 Task: Add Sprouts Lavender Rosewood Moisturizing Hand Cream to the cart.
Action: Mouse moved to (791, 277)
Screenshot: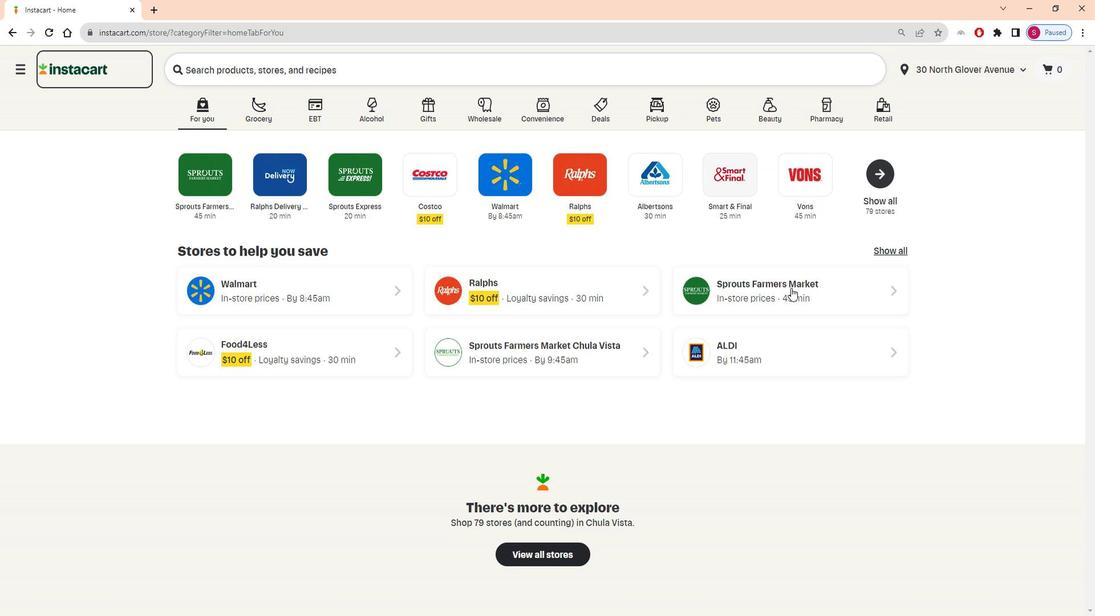 
Action: Mouse pressed left at (791, 277)
Screenshot: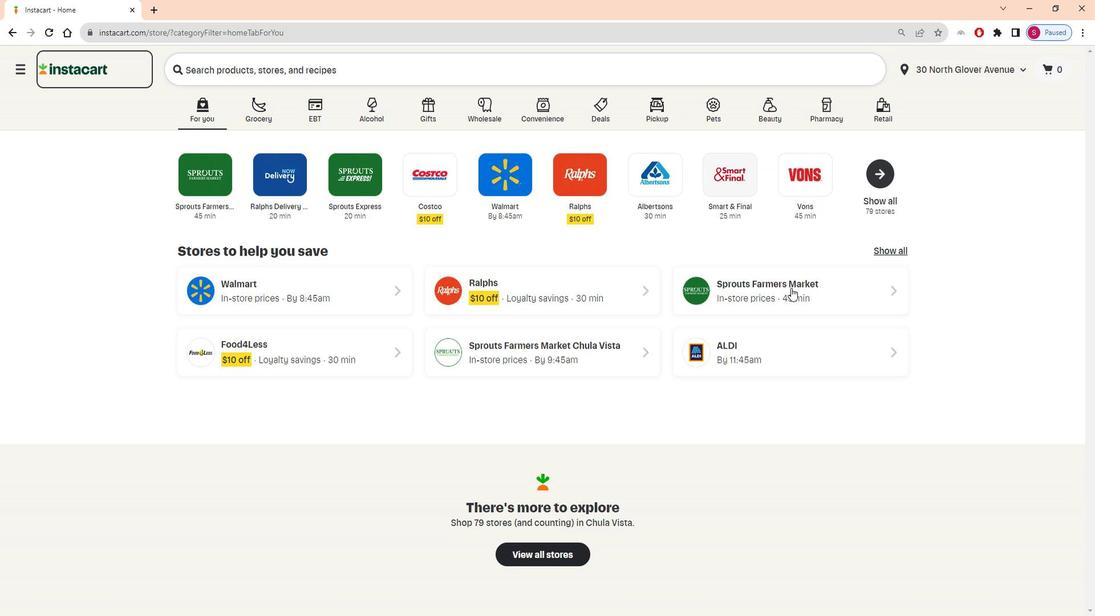 
Action: Mouse moved to (72, 396)
Screenshot: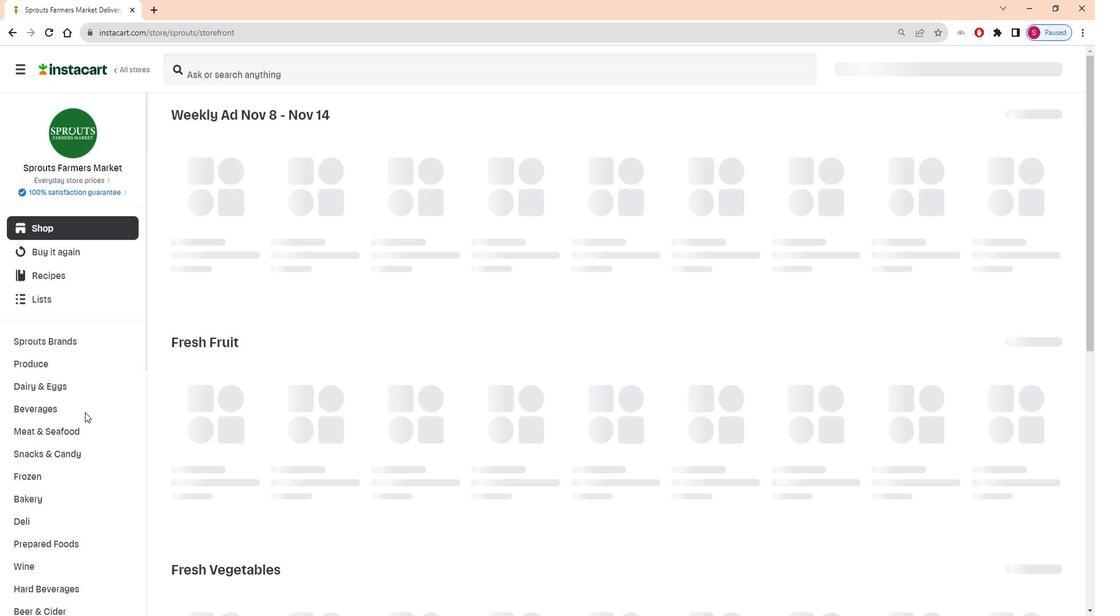 
Action: Mouse scrolled (72, 395) with delta (0, 0)
Screenshot: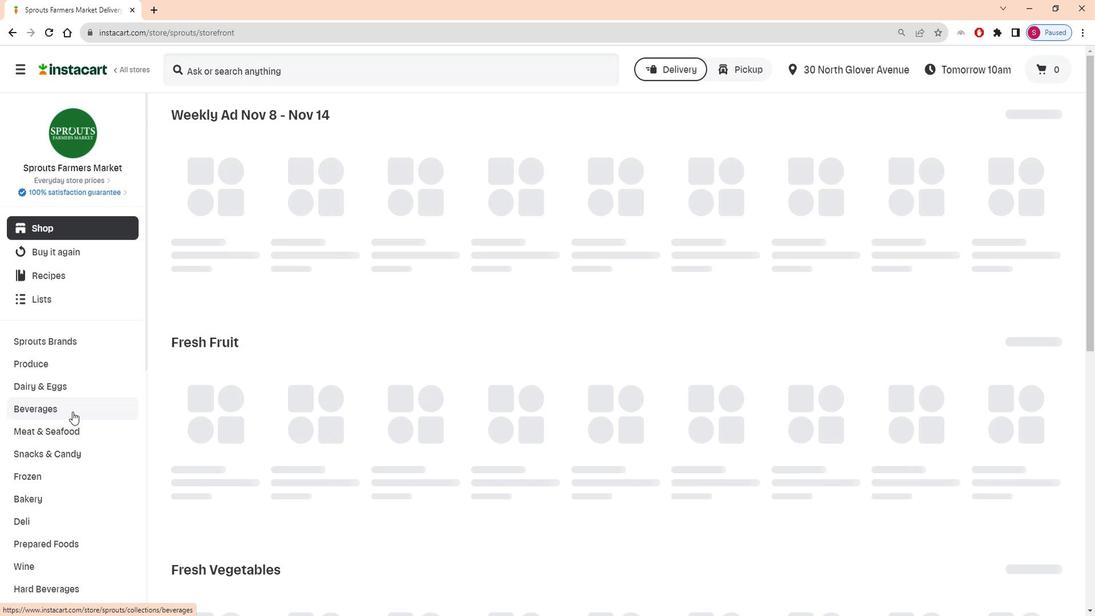 
Action: Mouse scrolled (72, 395) with delta (0, 0)
Screenshot: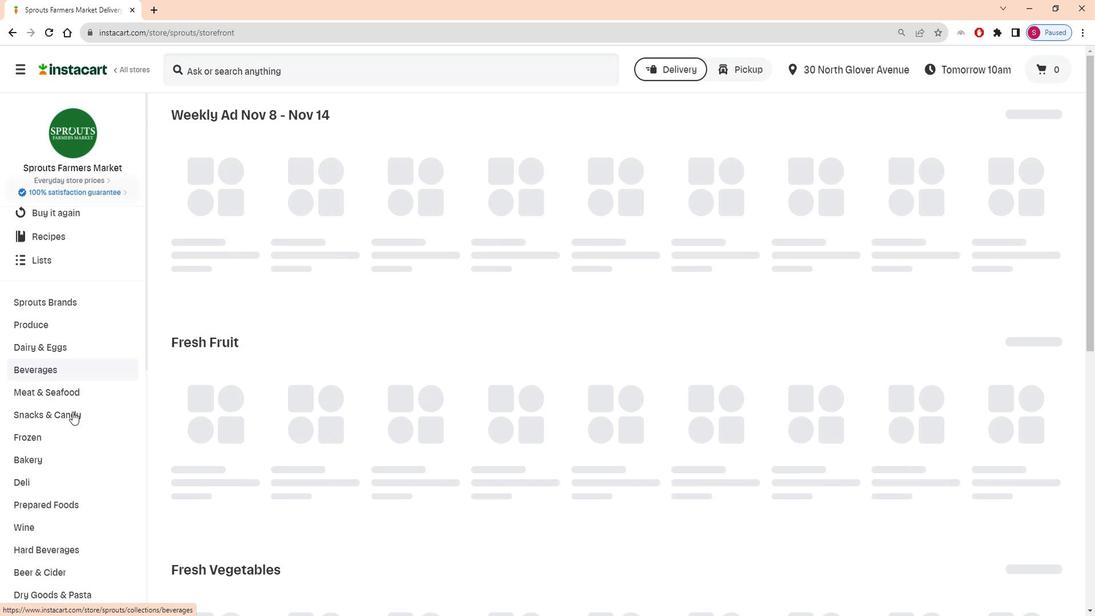
Action: Mouse scrolled (72, 395) with delta (0, 0)
Screenshot: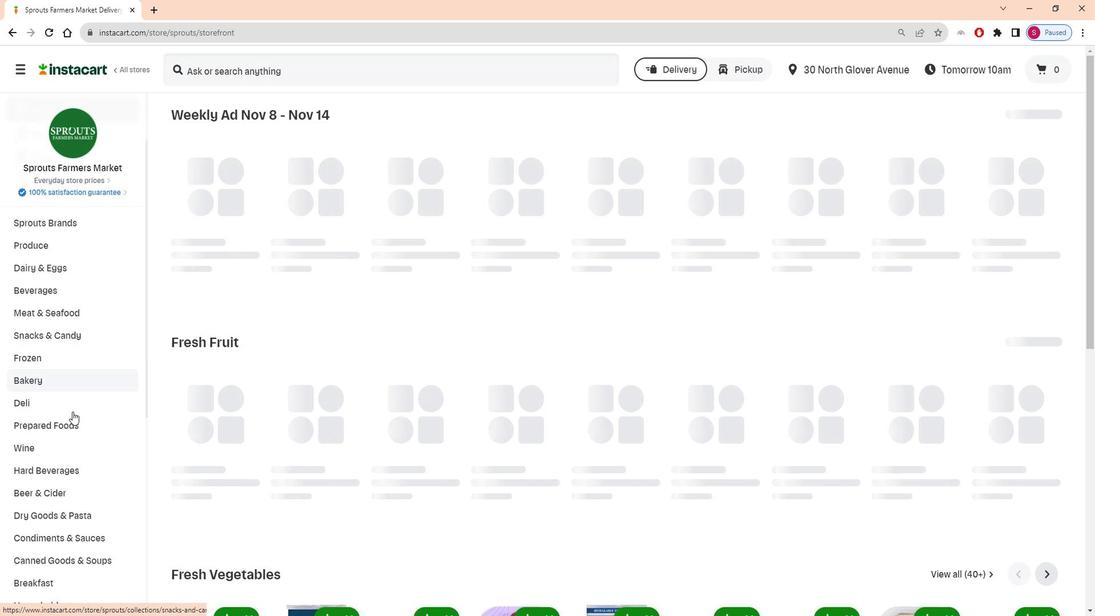 
Action: Mouse scrolled (72, 395) with delta (0, 0)
Screenshot: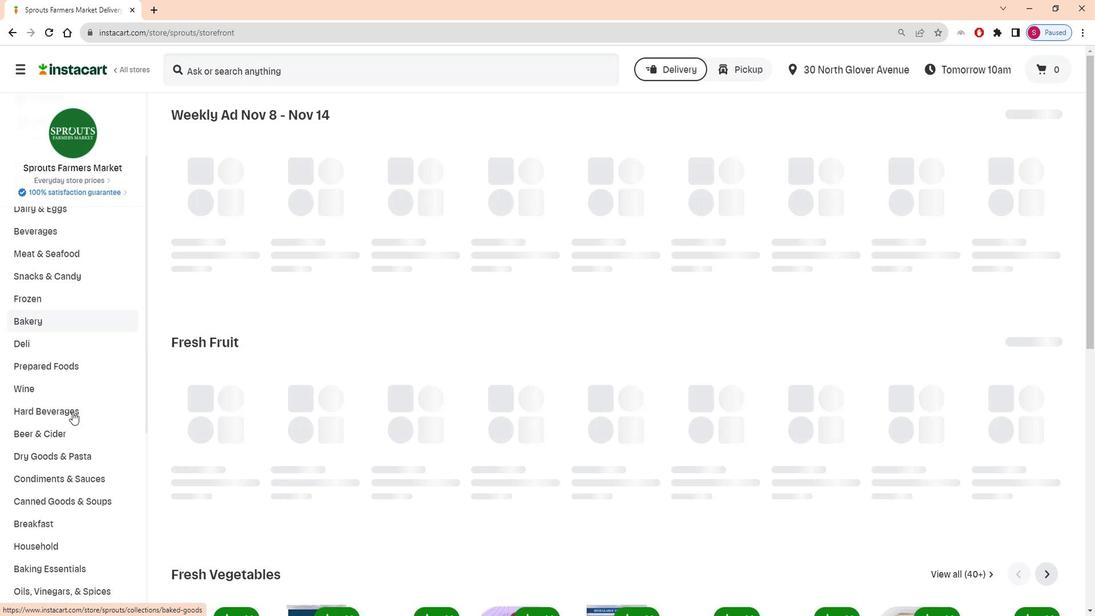 
Action: Mouse scrolled (72, 395) with delta (0, 0)
Screenshot: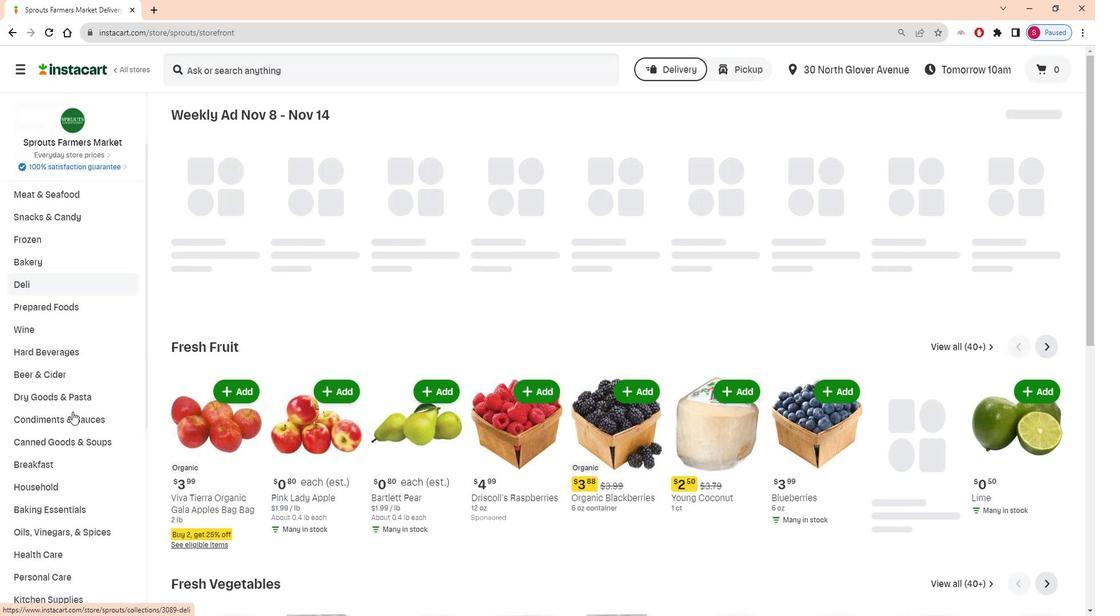 
Action: Mouse scrolled (72, 395) with delta (0, 0)
Screenshot: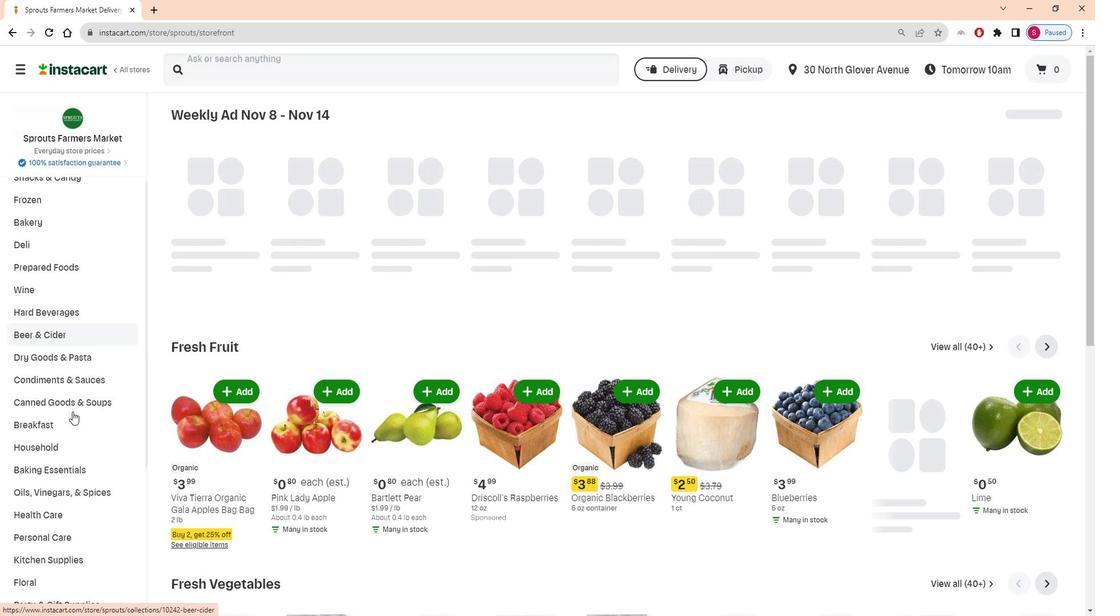 
Action: Mouse scrolled (72, 395) with delta (0, 0)
Screenshot: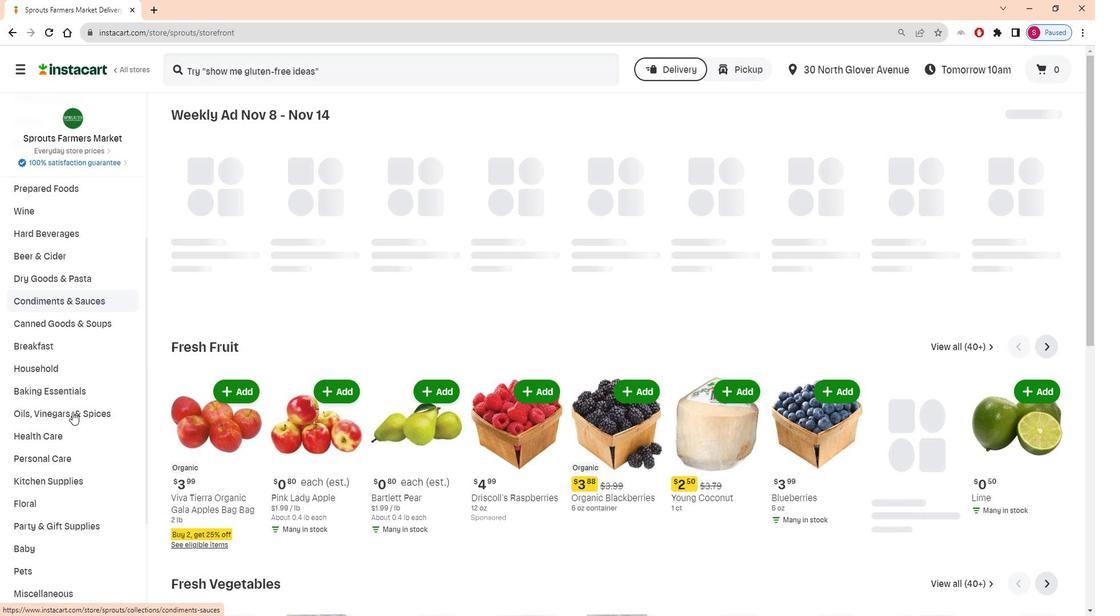 
Action: Mouse moved to (82, 387)
Screenshot: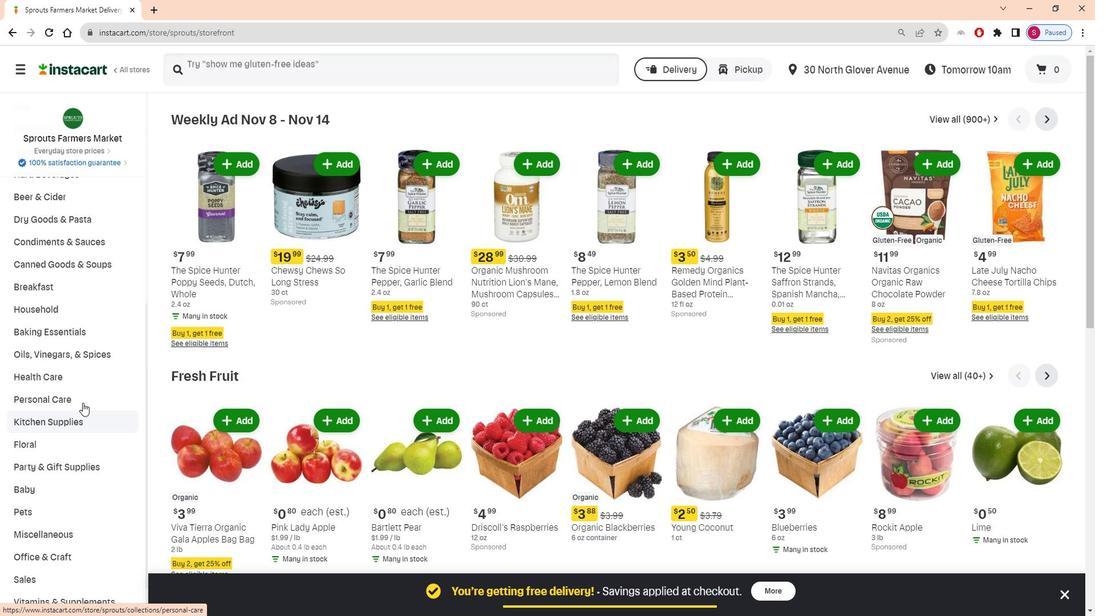 
Action: Mouse pressed left at (82, 387)
Screenshot: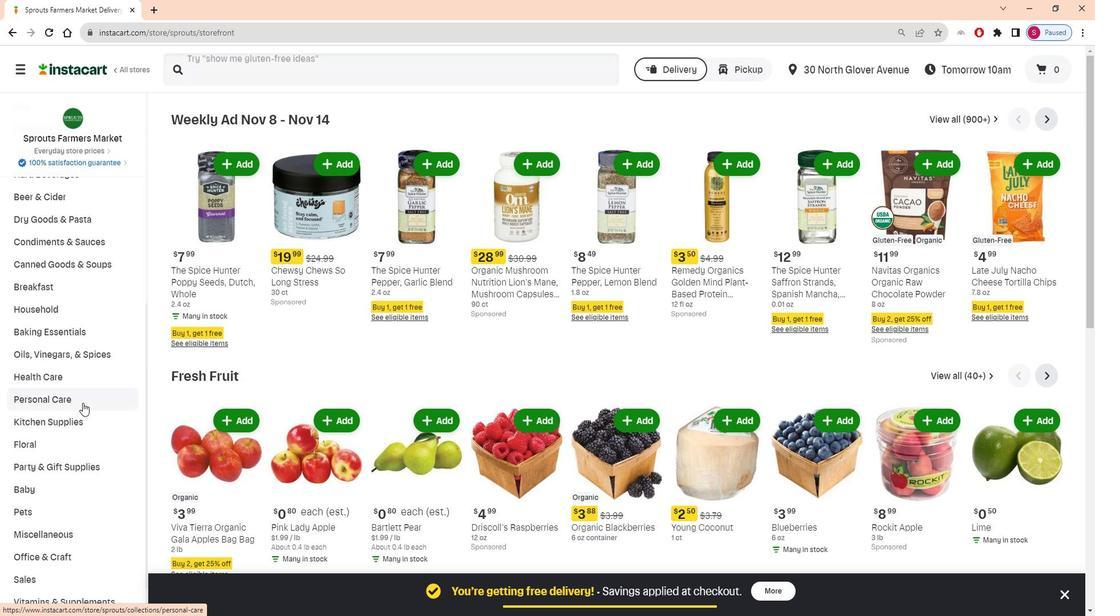 
Action: Mouse moved to (273, 146)
Screenshot: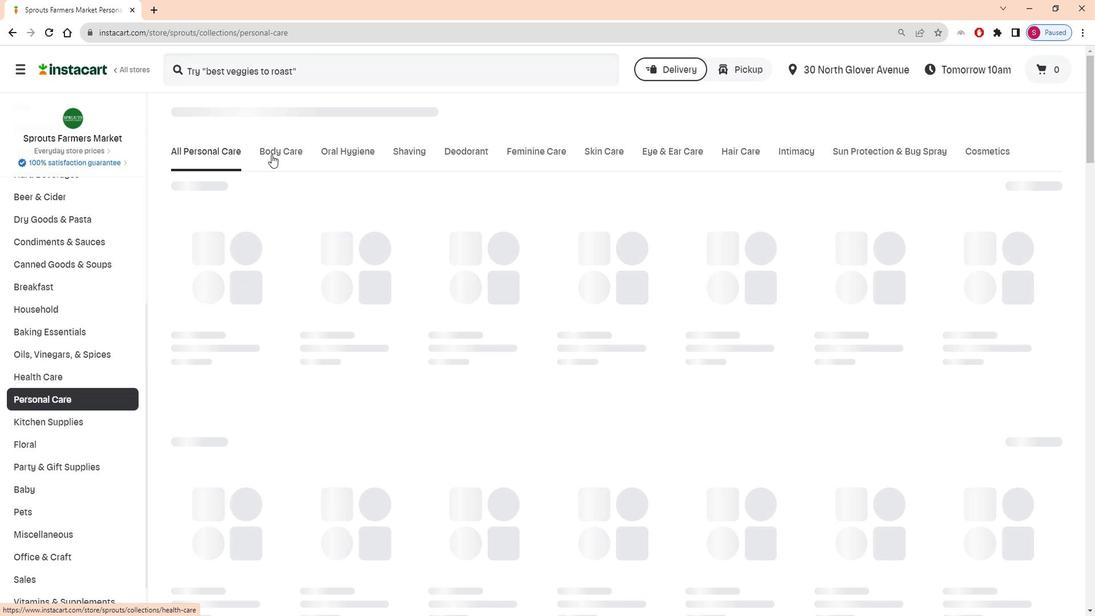 
Action: Mouse pressed left at (273, 146)
Screenshot: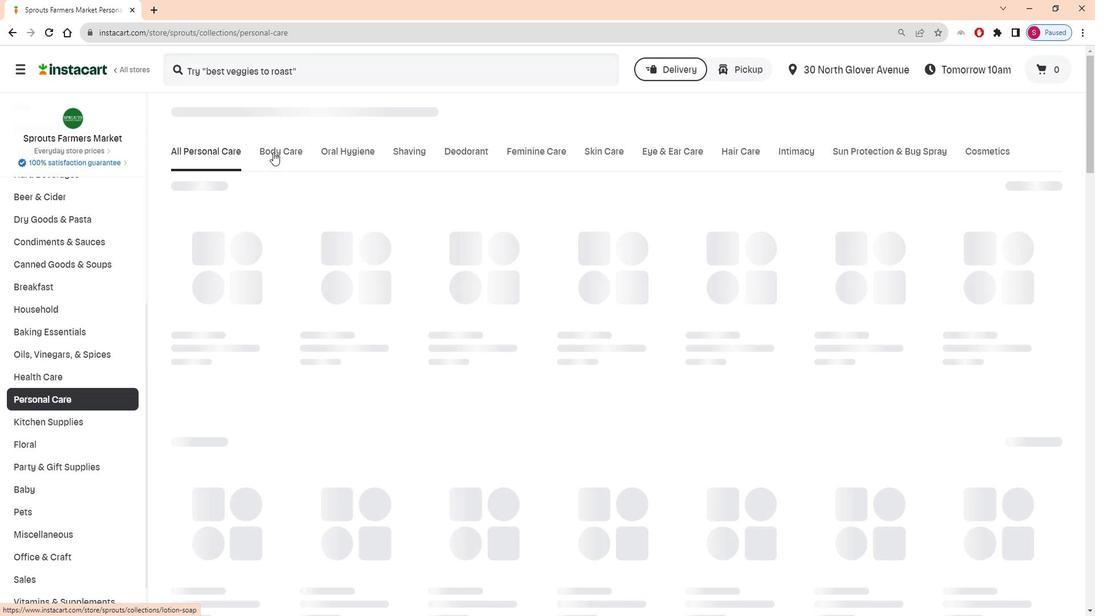 
Action: Mouse moved to (477, 205)
Screenshot: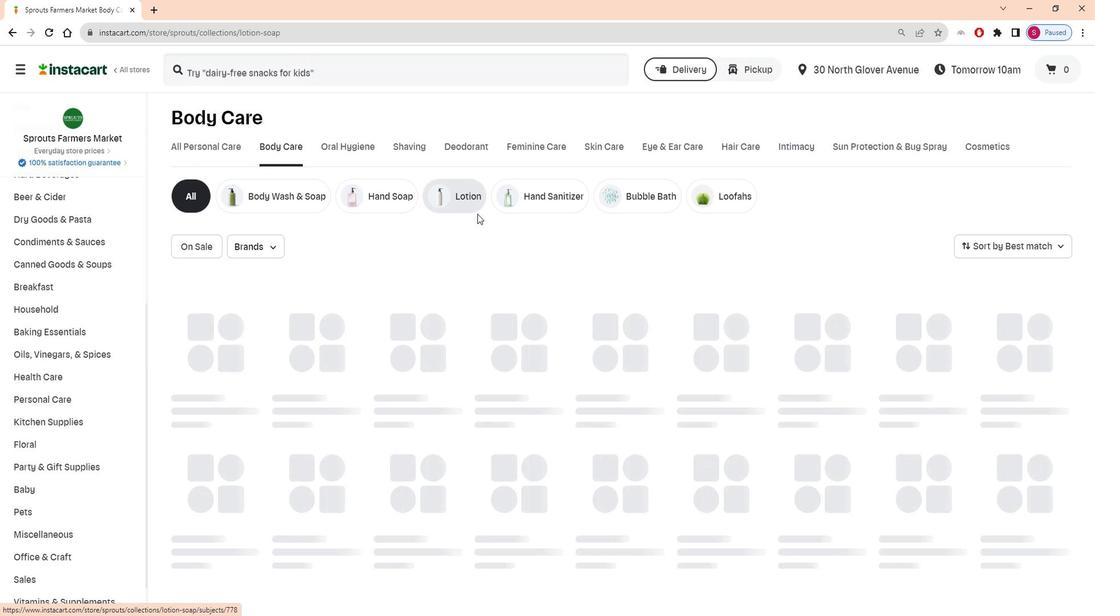 
Action: Mouse pressed left at (477, 205)
Screenshot: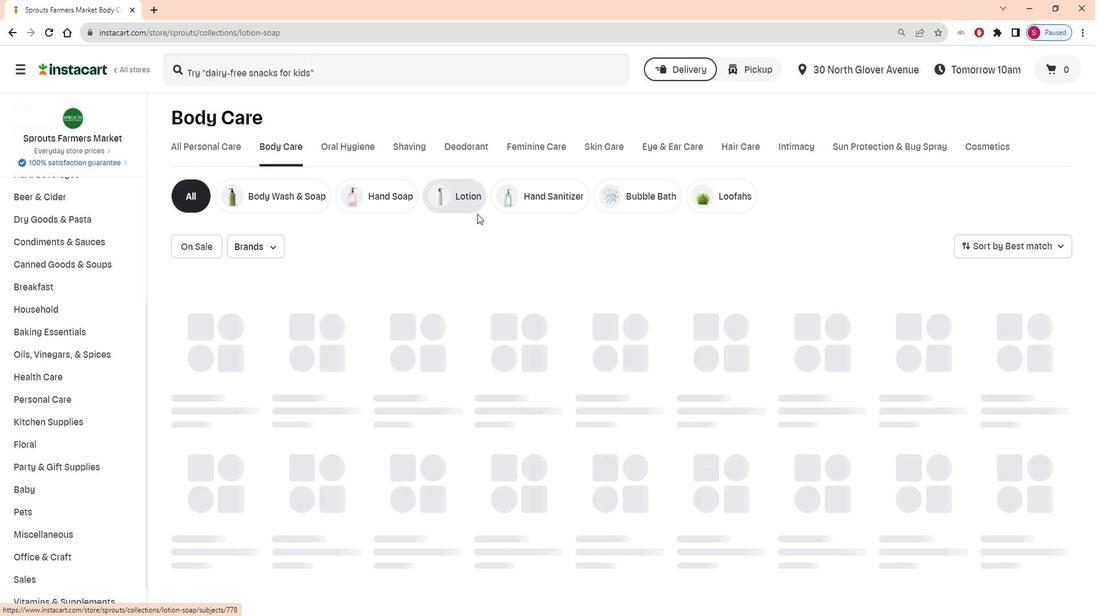 
Action: Mouse moved to (473, 193)
Screenshot: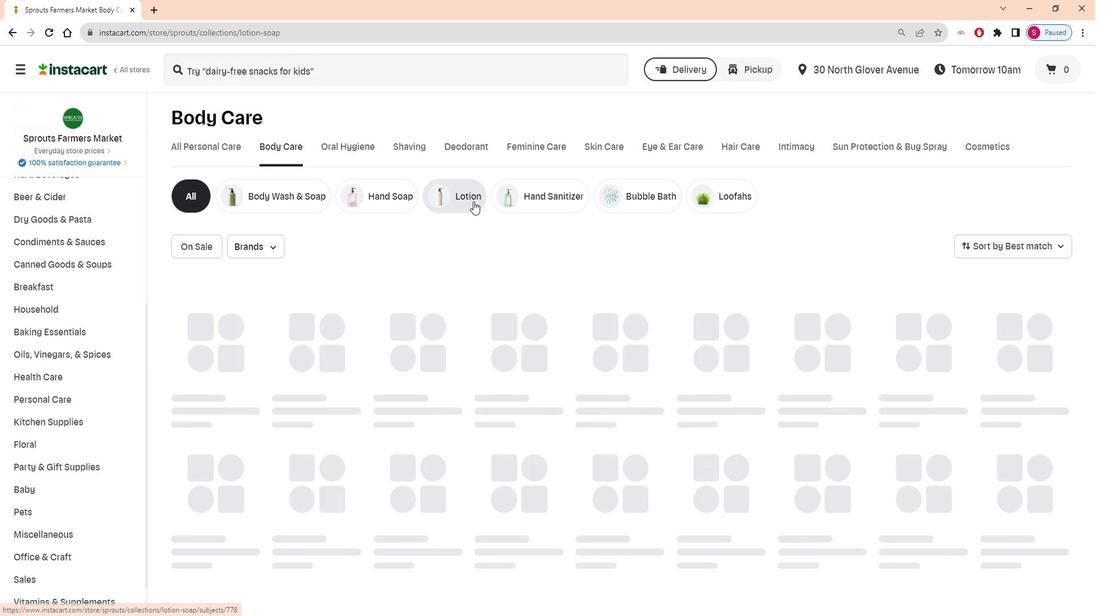 
Action: Mouse pressed left at (473, 193)
Screenshot: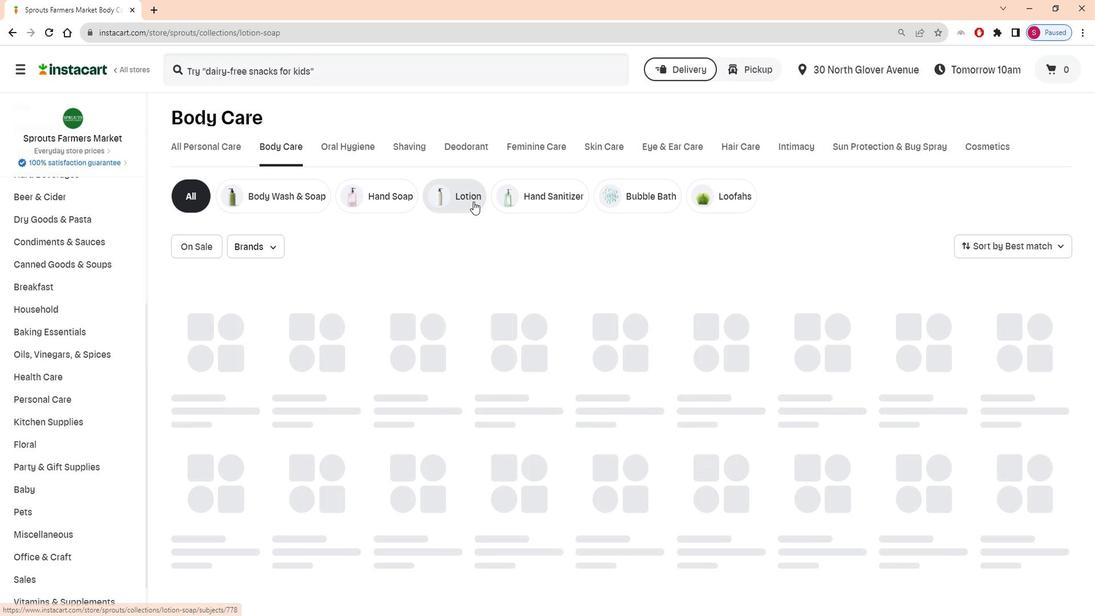 
Action: Mouse moved to (390, 70)
Screenshot: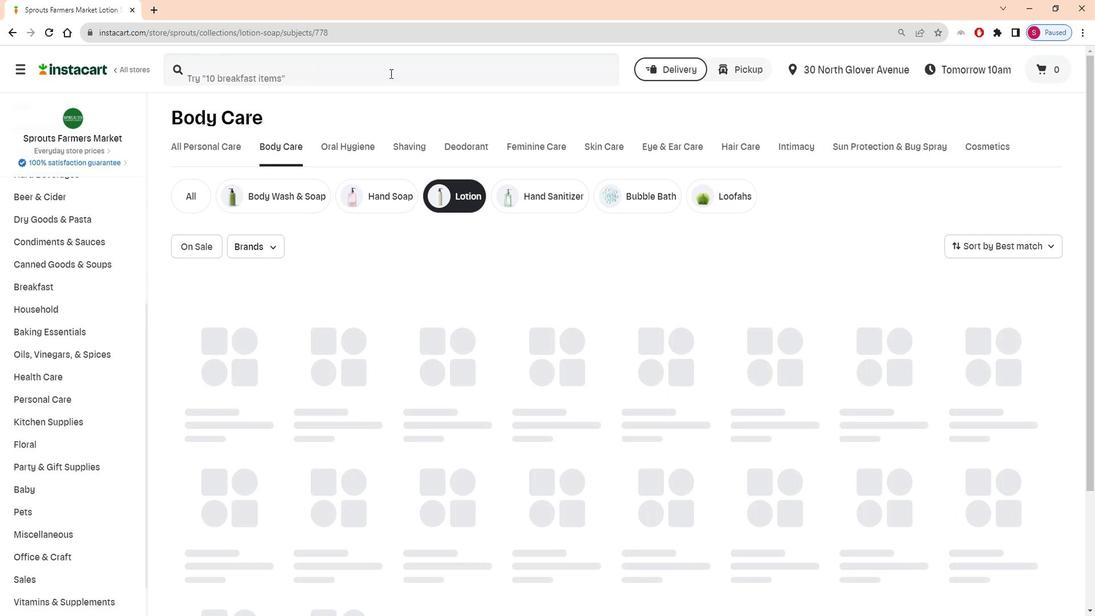 
Action: Mouse pressed left at (390, 70)
Screenshot: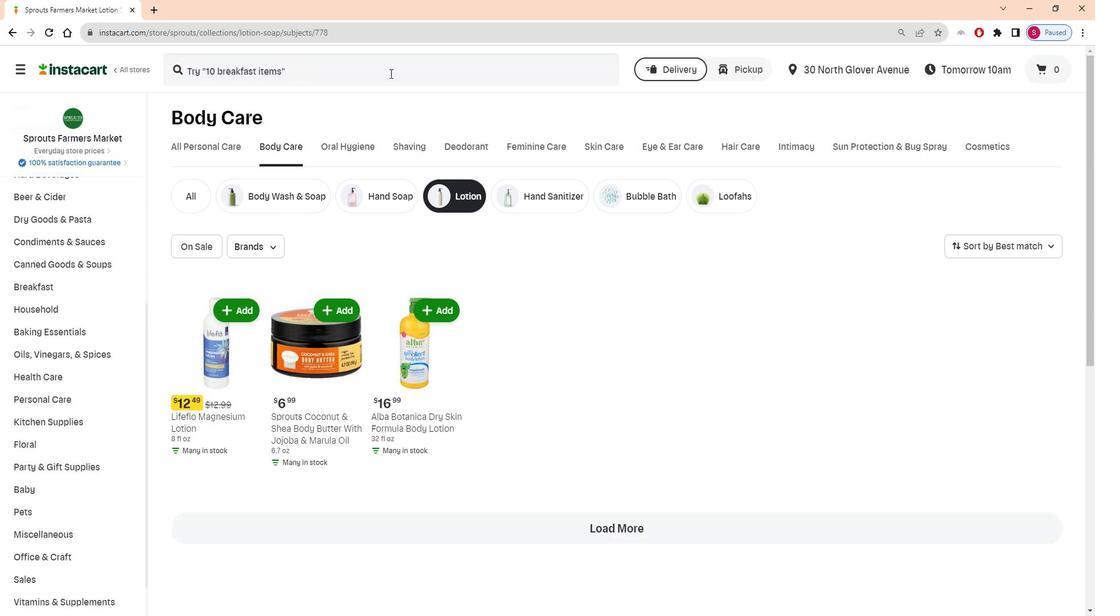 
Action: Mouse moved to (392, 67)
Screenshot: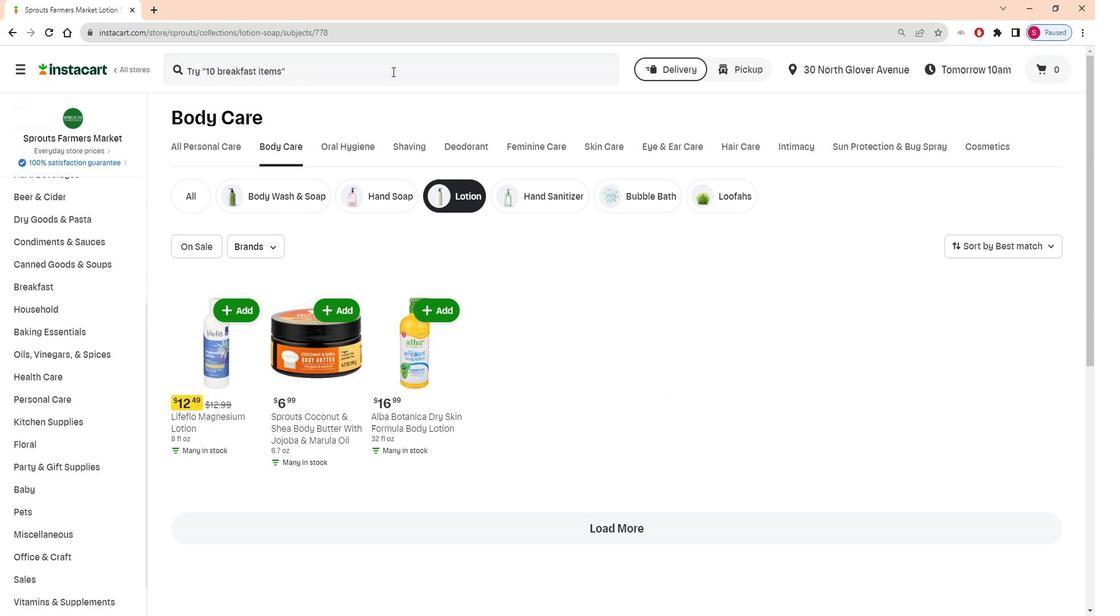 
Action: Key pressed <Key.shift>Sprouts<Key.space><Key.shift>Lavender<Key.space><Key.shift>Roseww<Key.backspace>ood<Key.space><Key.shift><Key.shift>Moisturizing<Key.space><Key.shift>J<Key.backspace><Key.shift>Hand<Key.space><Key.shift>Cr<Key.backspace>e<Key.backspace>ream<Key.space><Key.enter>
Screenshot: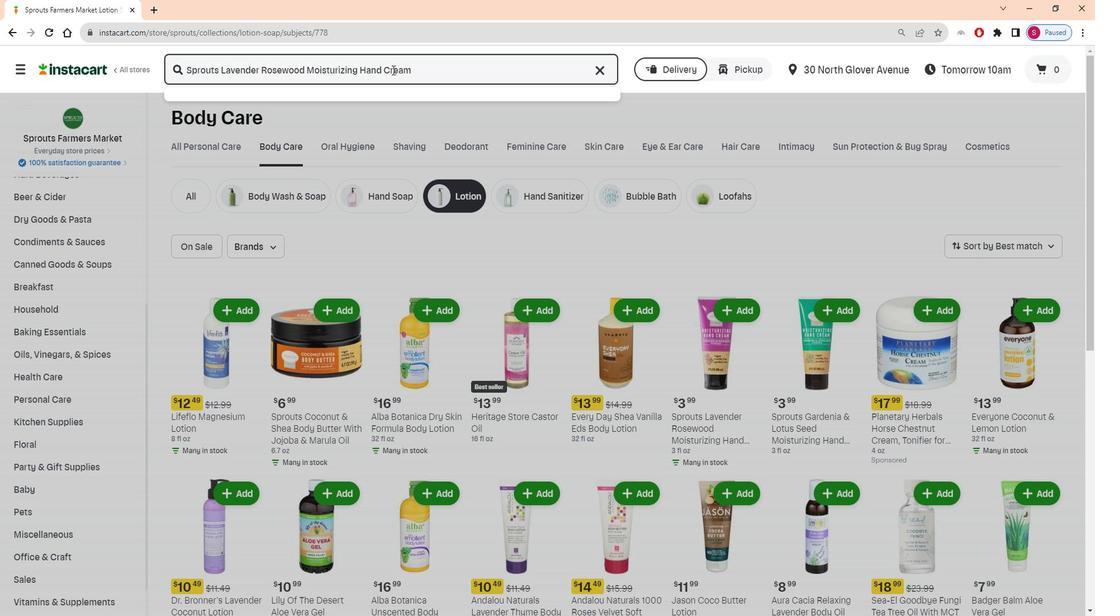 
Action: Mouse moved to (504, 160)
Screenshot: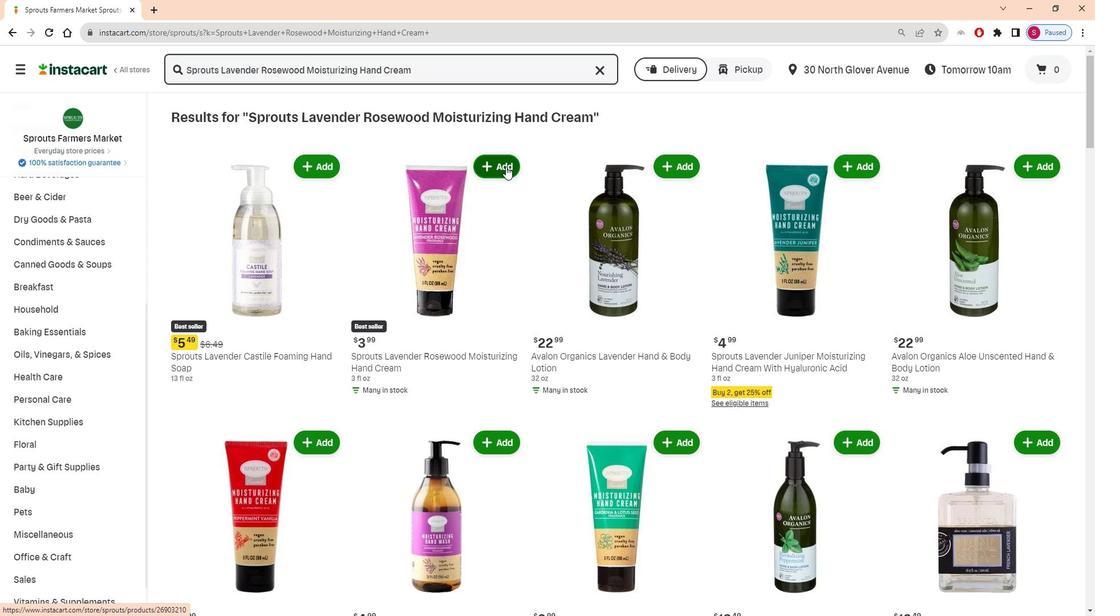 
Action: Mouse pressed left at (504, 160)
Screenshot: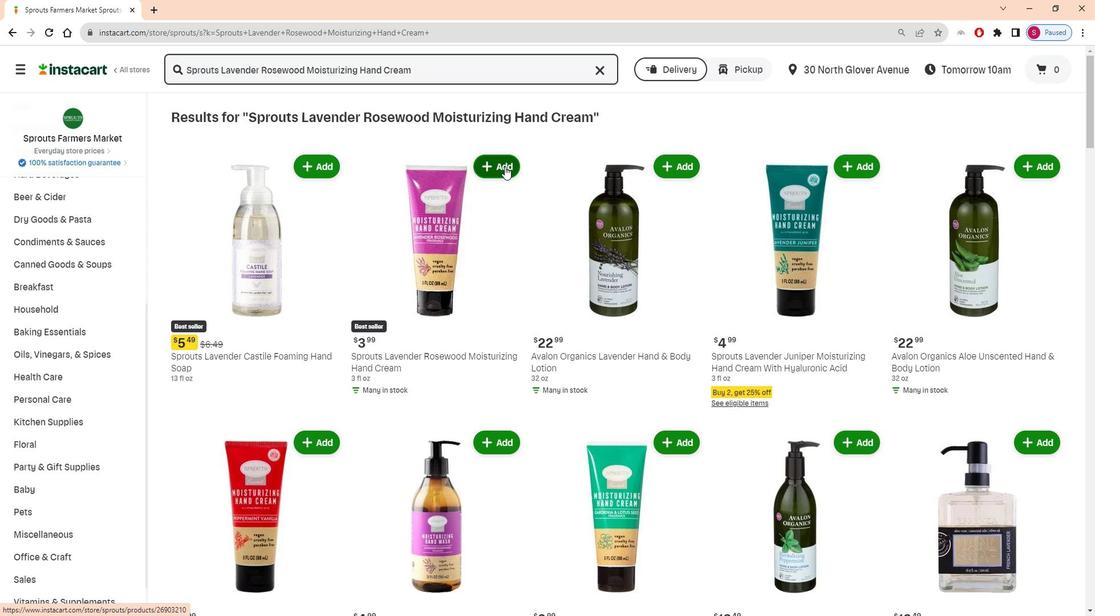 
Action: Mouse moved to (537, 138)
Screenshot: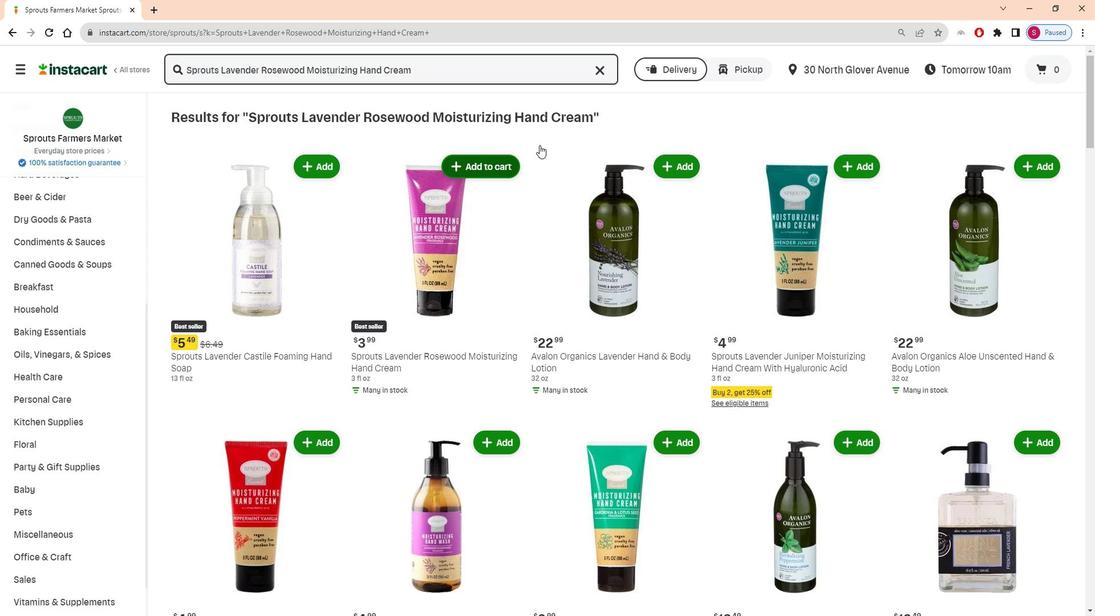 
